 Task: Create new global snippets file with name "project".
Action: Mouse moved to (61, 91)
Screenshot: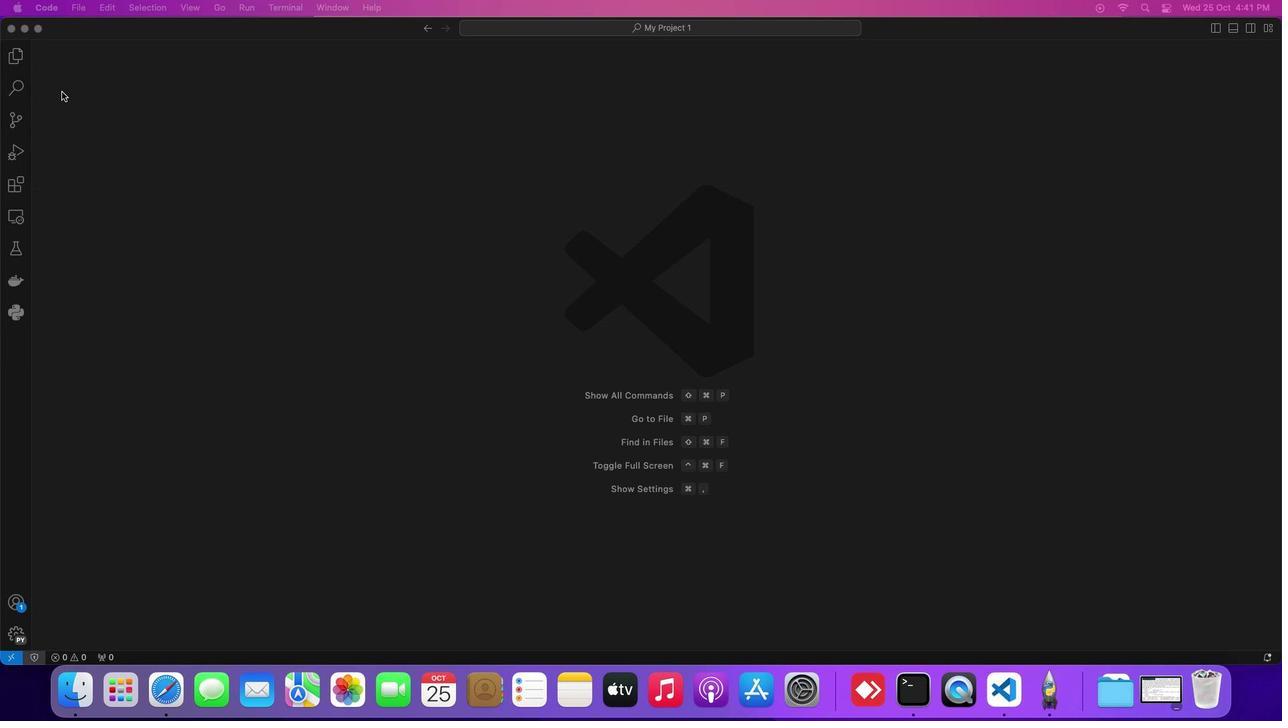 
Action: Mouse pressed left at (61, 91)
Screenshot: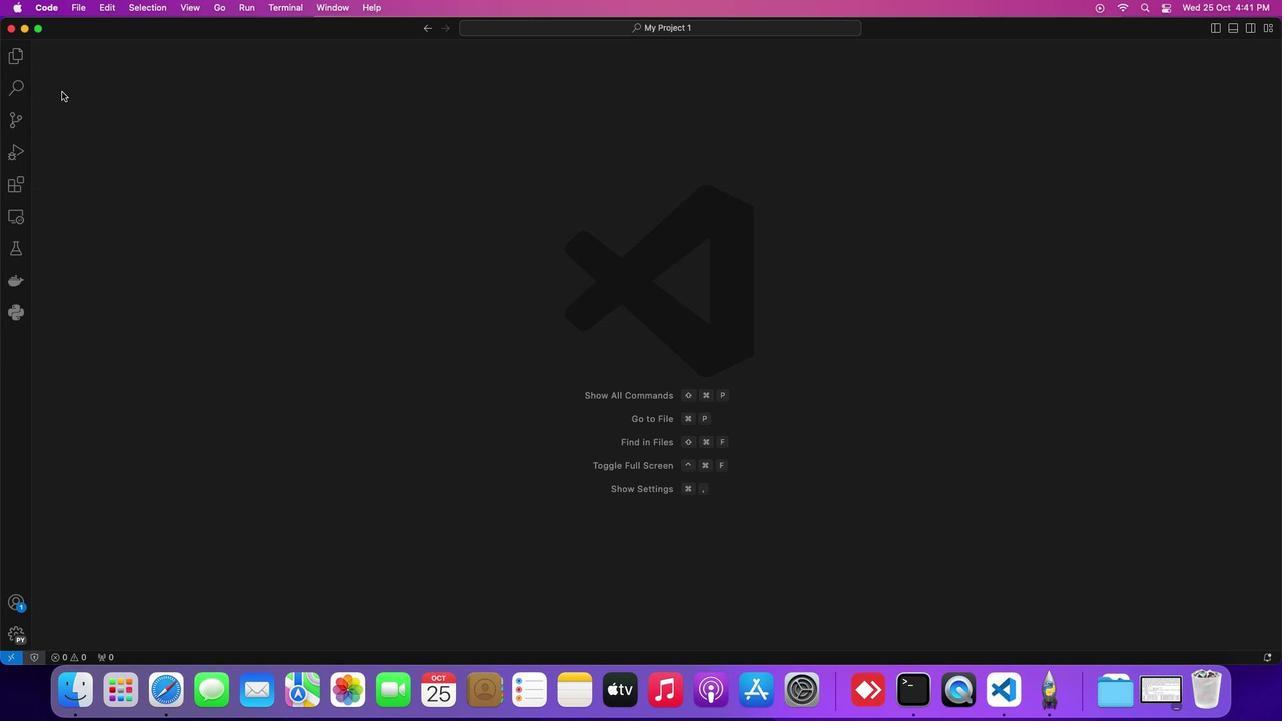 
Action: Mouse moved to (48, 4)
Screenshot: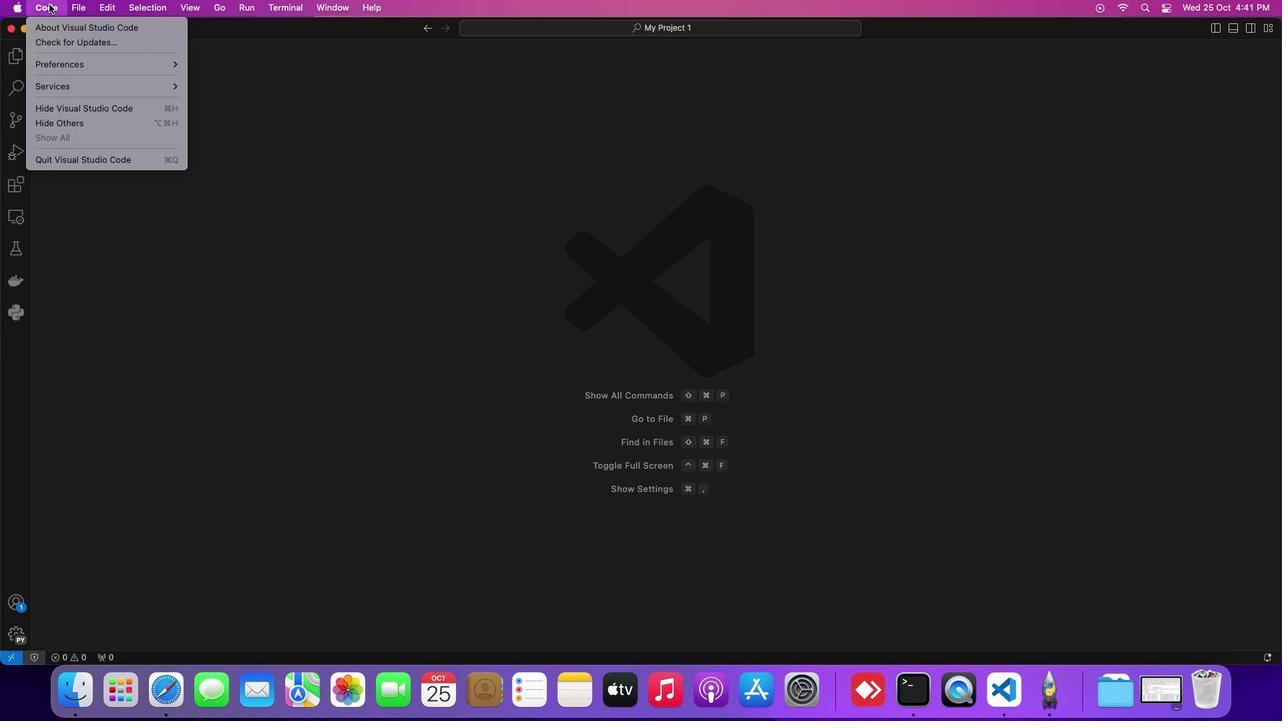 
Action: Mouse pressed left at (48, 4)
Screenshot: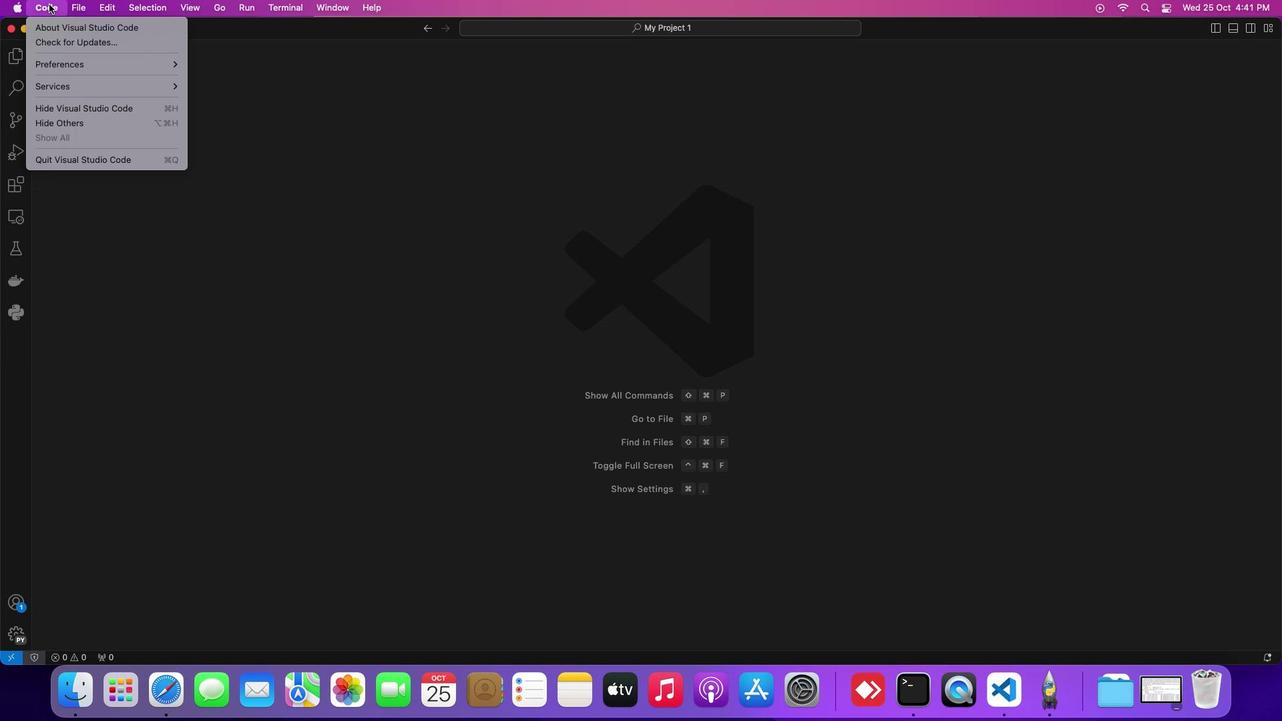 
Action: Mouse moved to (276, 121)
Screenshot: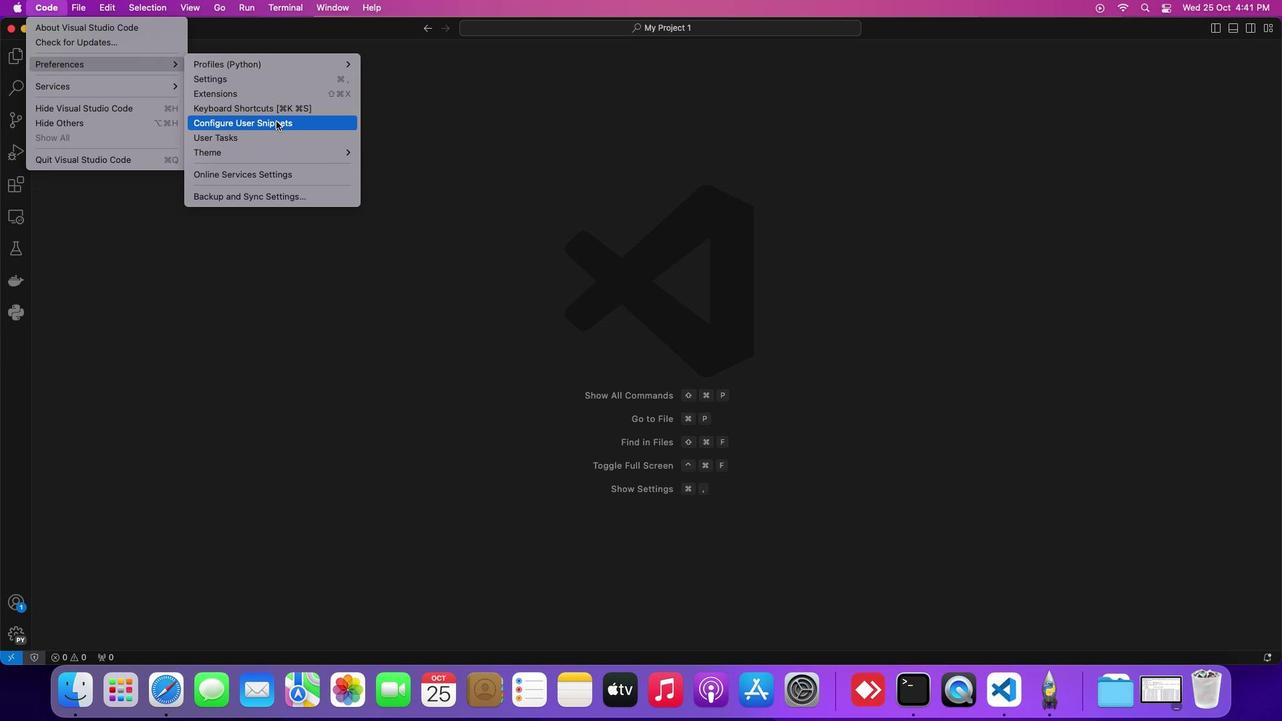 
Action: Mouse pressed left at (276, 121)
Screenshot: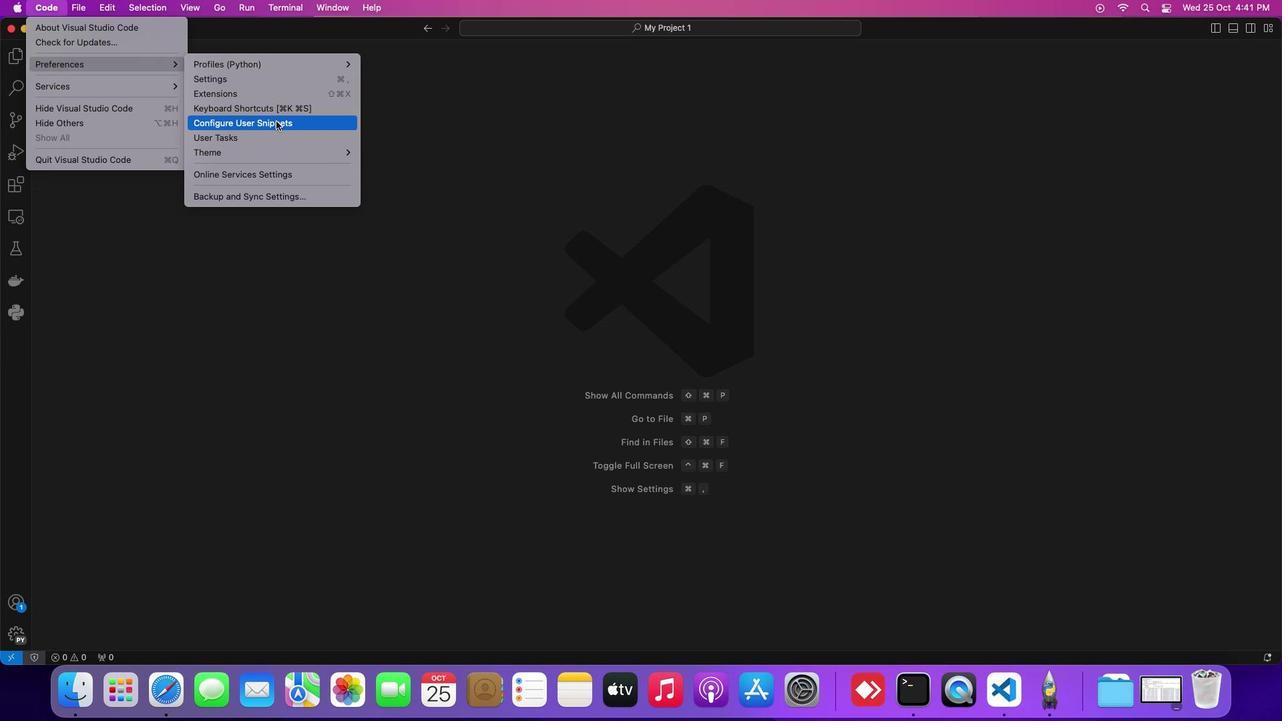 
Action: Mouse moved to (782, 71)
Screenshot: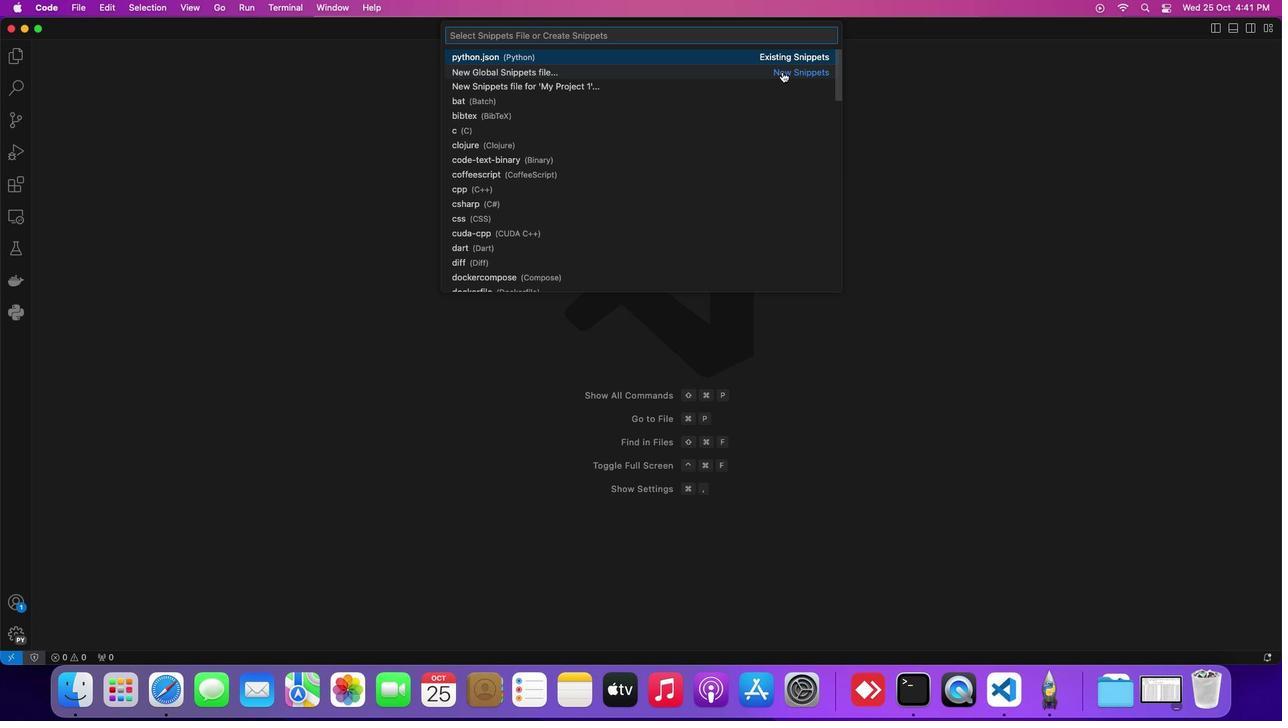 
Action: Mouse pressed left at (782, 71)
Screenshot: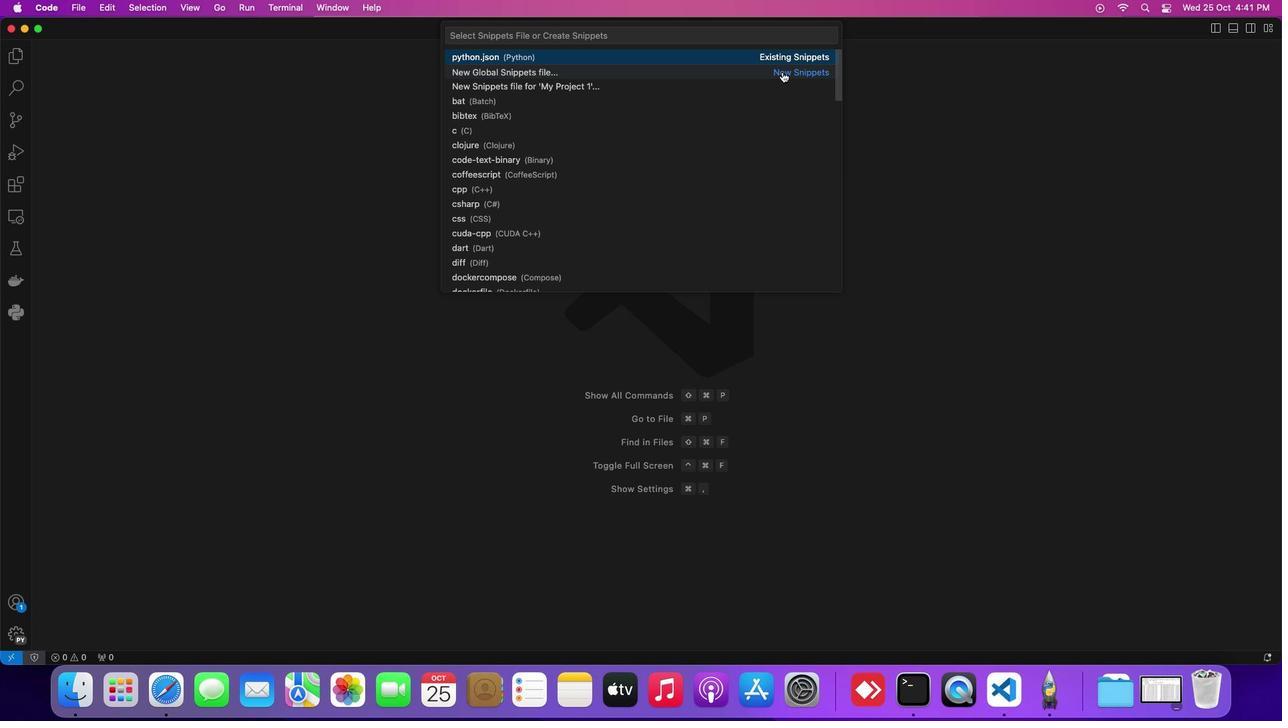 
Action: Mouse moved to (758, 62)
Screenshot: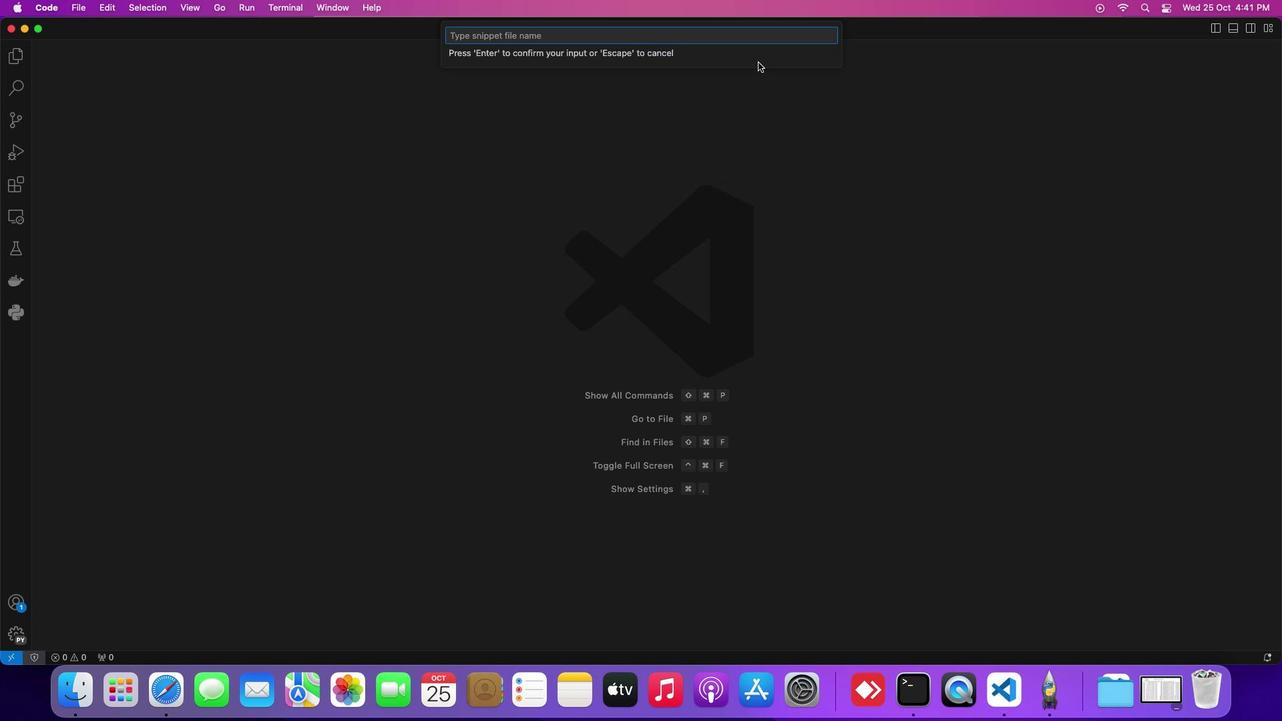 
Action: Key pressed Key.shift'p''r''o''j''e''c''t'Key.enter
Screenshot: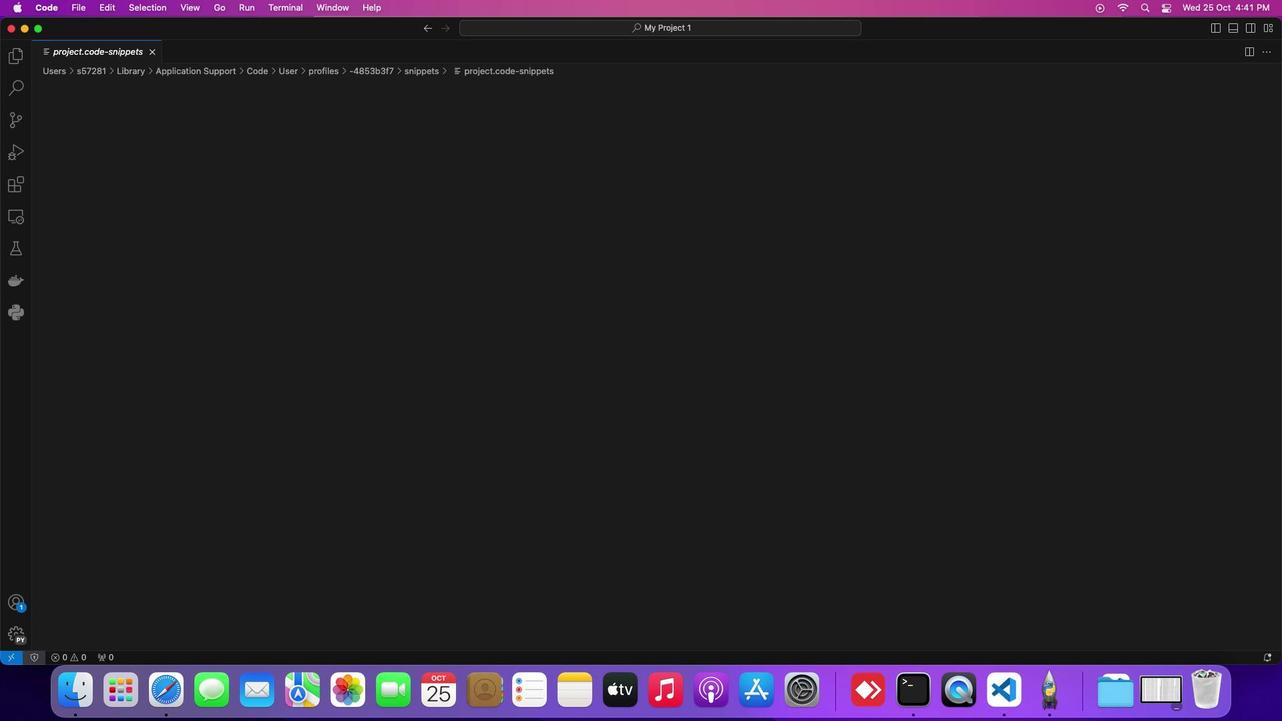 
